 Task: Create a clone of the meeting "Night Shift Hours".
Action: Mouse moved to (786, 62)
Screenshot: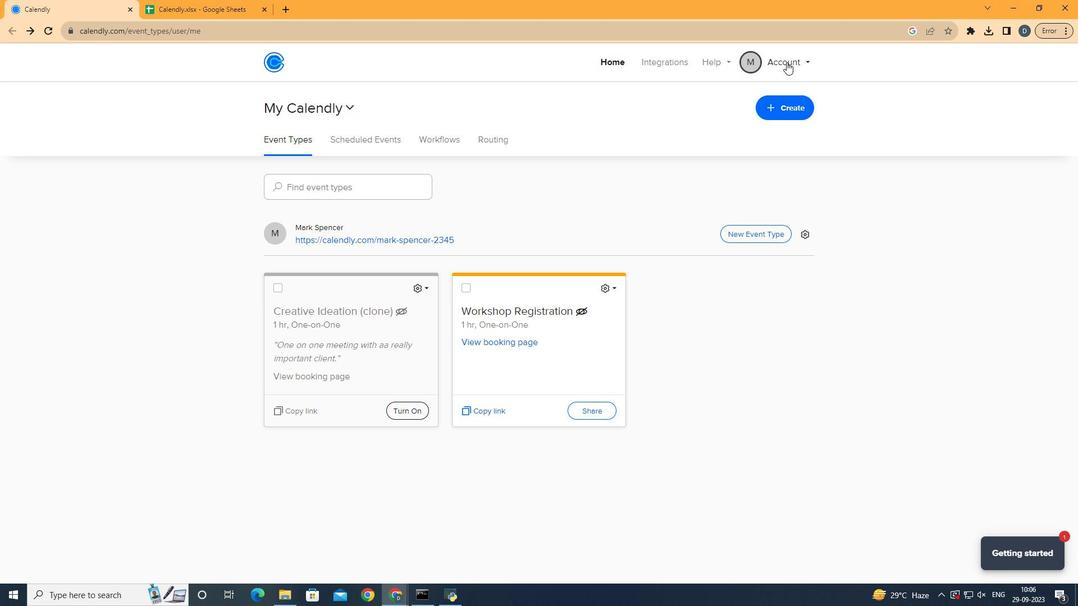 
Action: Mouse pressed left at (786, 62)
Screenshot: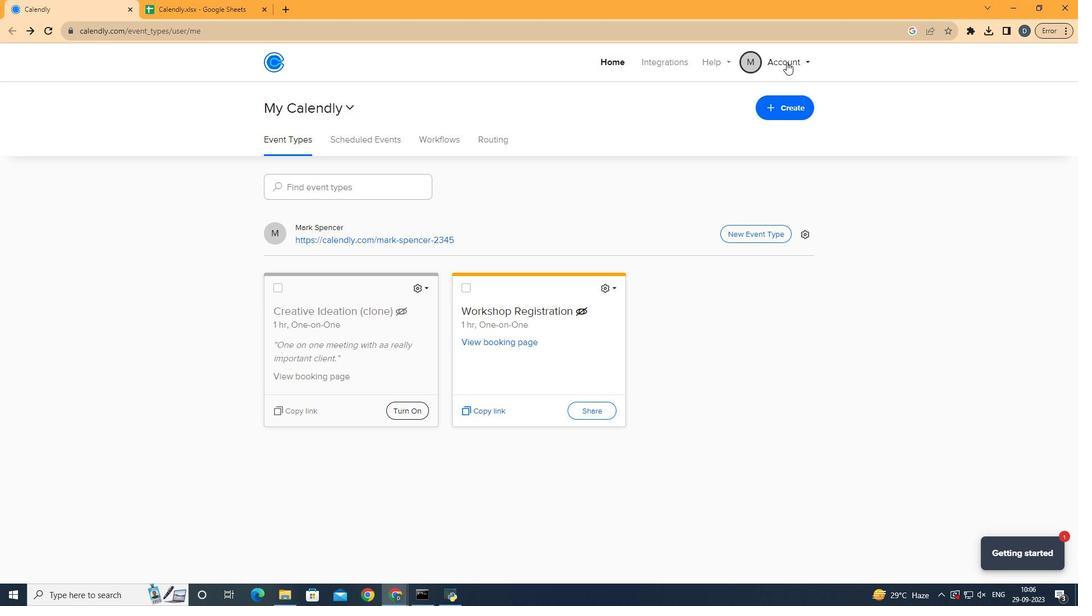 
Action: Mouse moved to (715, 109)
Screenshot: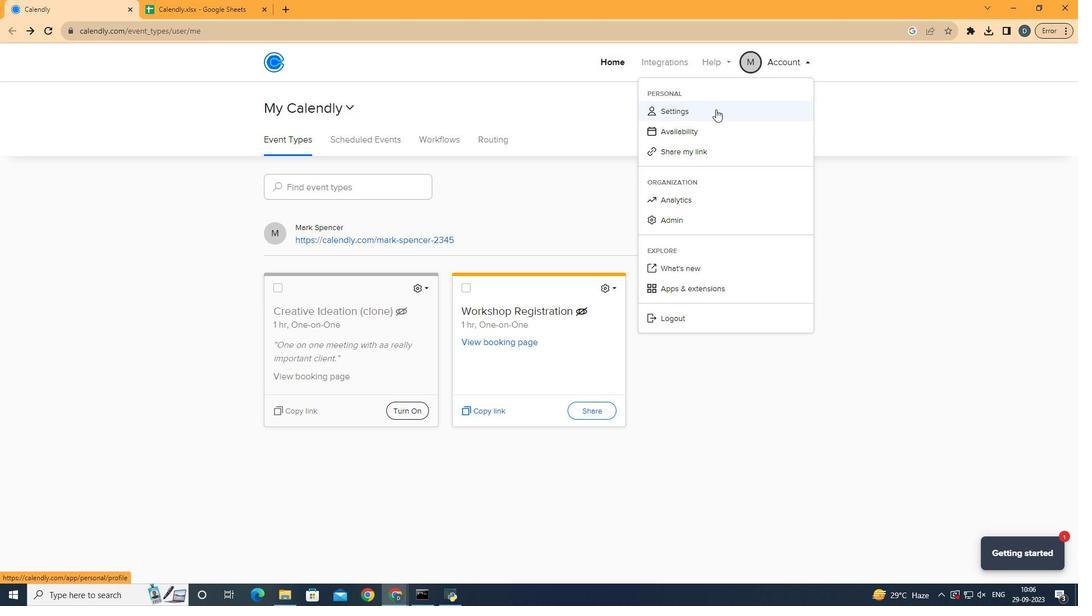 
Action: Mouse pressed left at (715, 109)
Screenshot: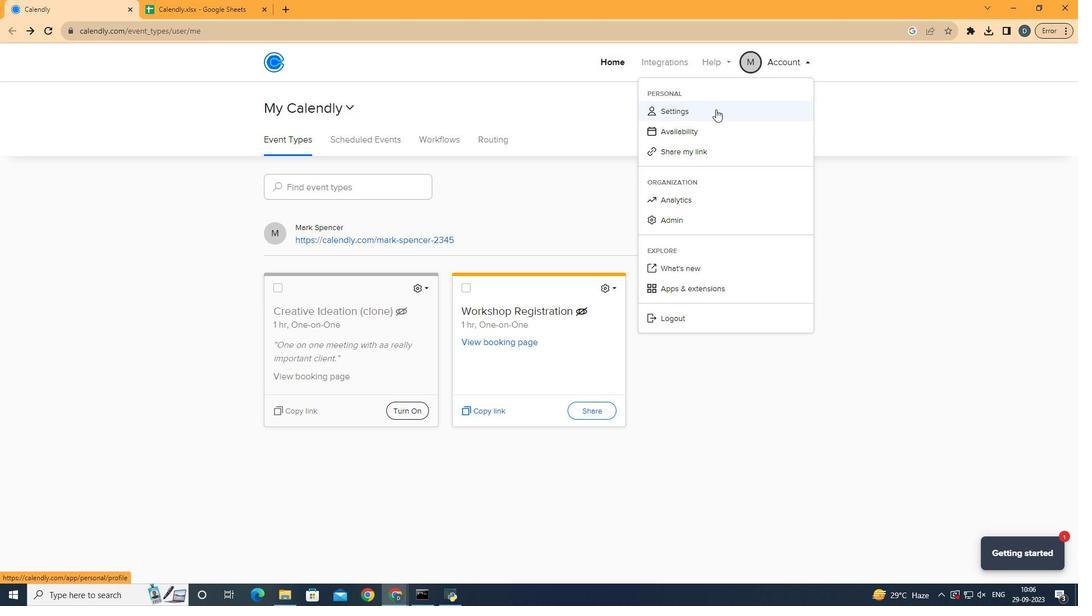 
Action: Mouse moved to (104, 230)
Screenshot: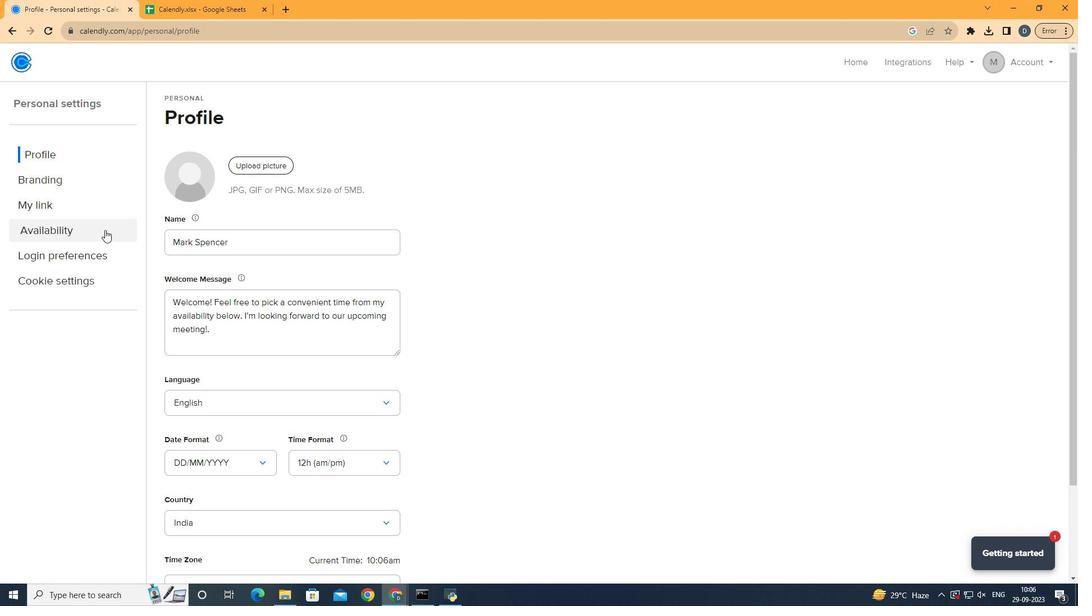 
Action: Mouse pressed left at (104, 230)
Screenshot: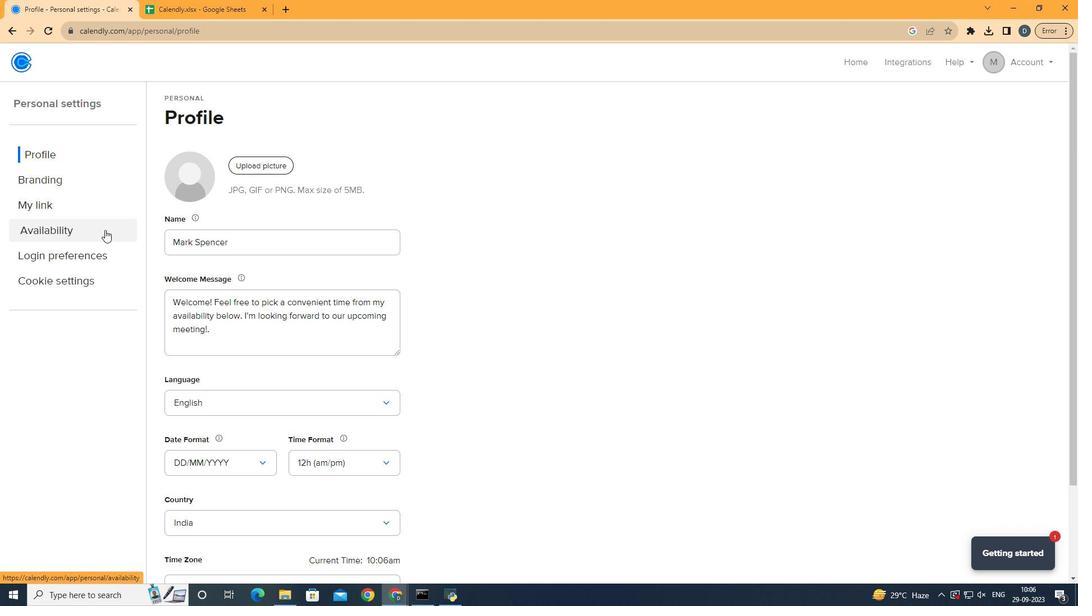 
Action: Mouse moved to (331, 260)
Screenshot: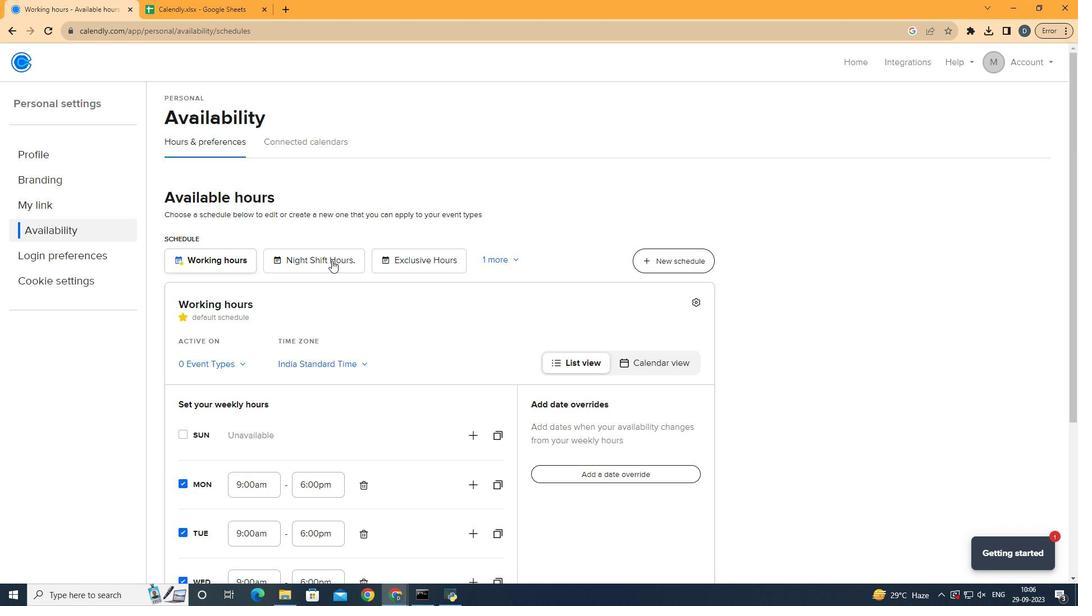 
Action: Mouse pressed left at (331, 260)
Screenshot: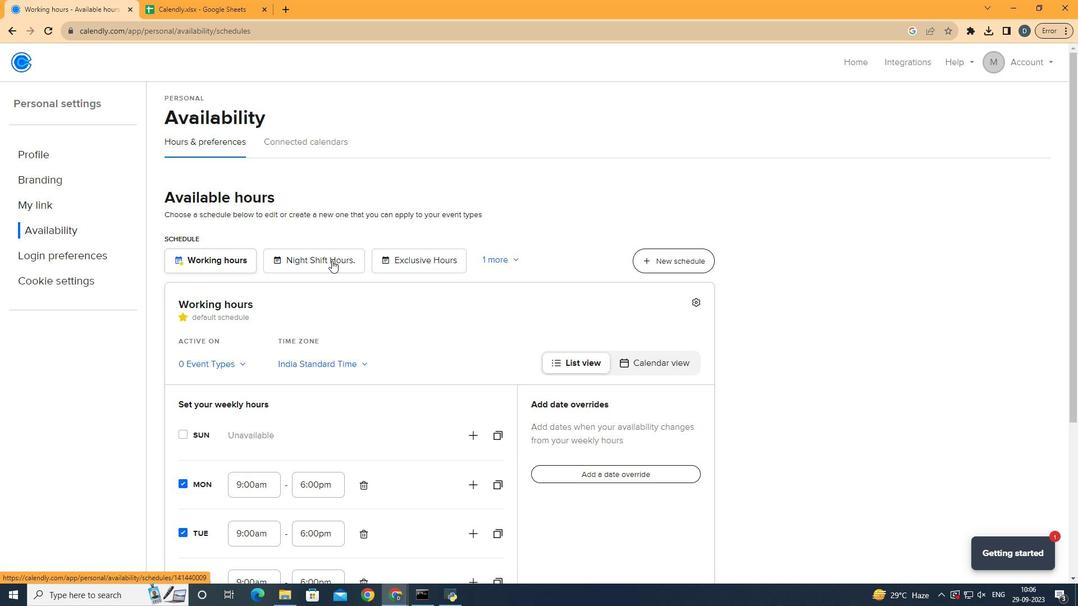 
Action: Mouse moved to (520, 259)
Screenshot: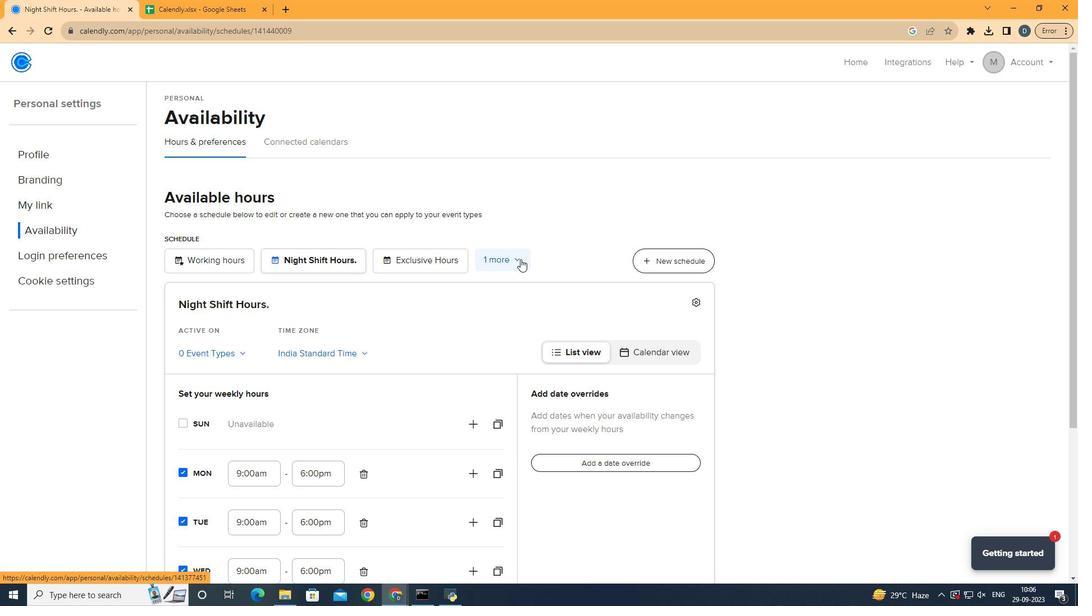 
Action: Mouse scrolled (520, 258) with delta (0, 0)
Screenshot: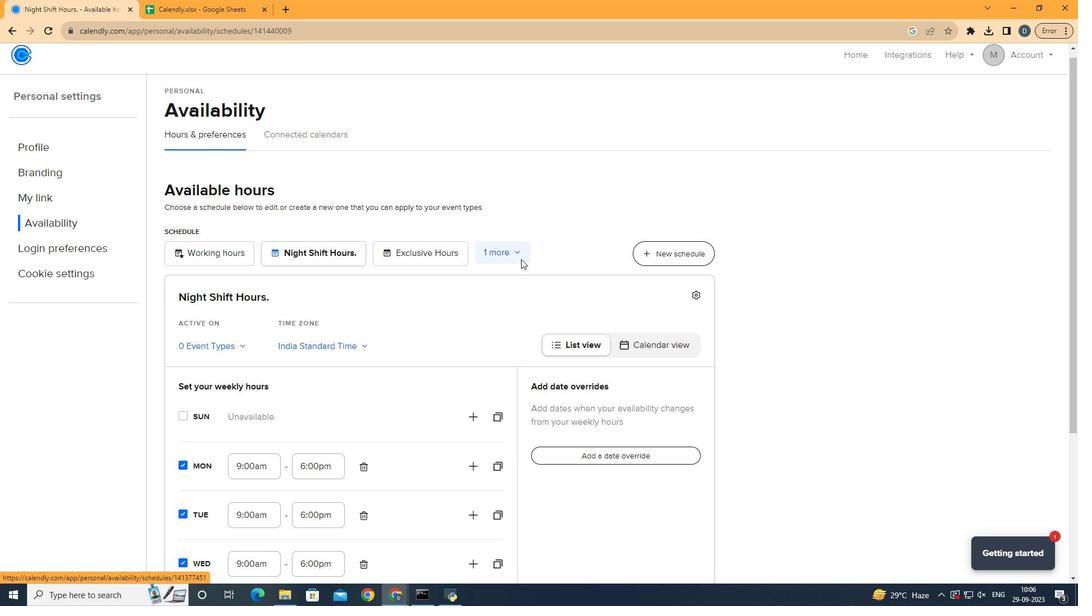
Action: Mouse moved to (521, 259)
Screenshot: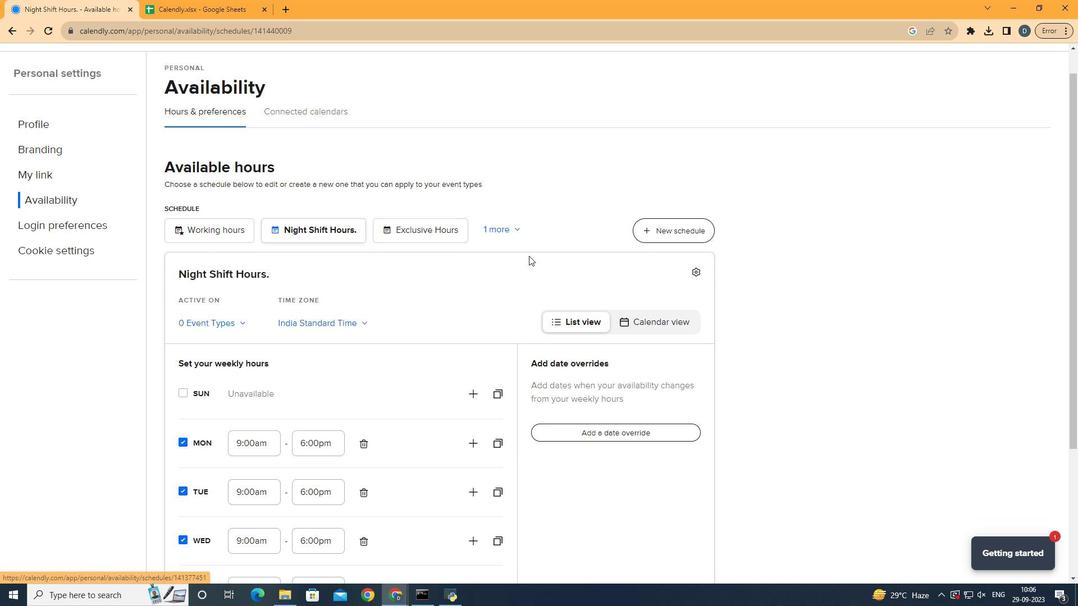 
Action: Mouse scrolled (521, 258) with delta (0, 0)
Screenshot: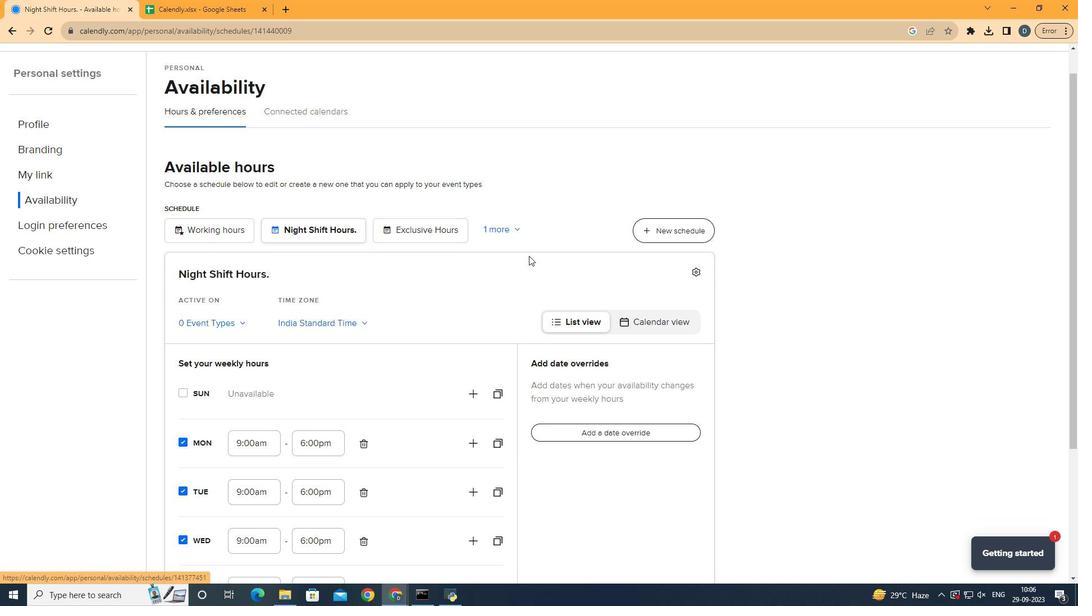 
Action: Mouse moved to (694, 189)
Screenshot: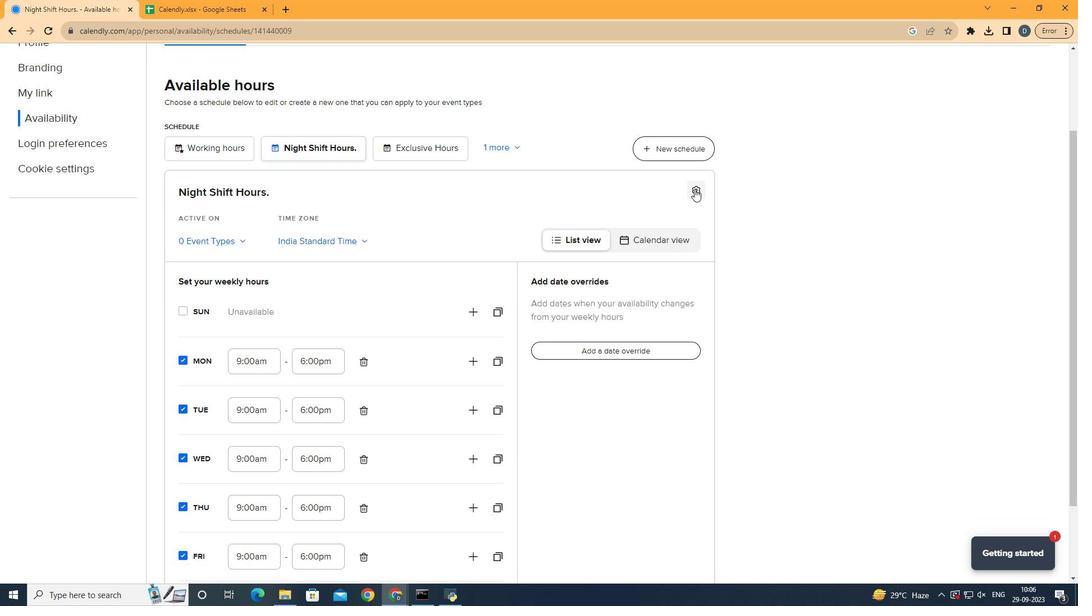 
Action: Mouse pressed left at (694, 189)
Screenshot: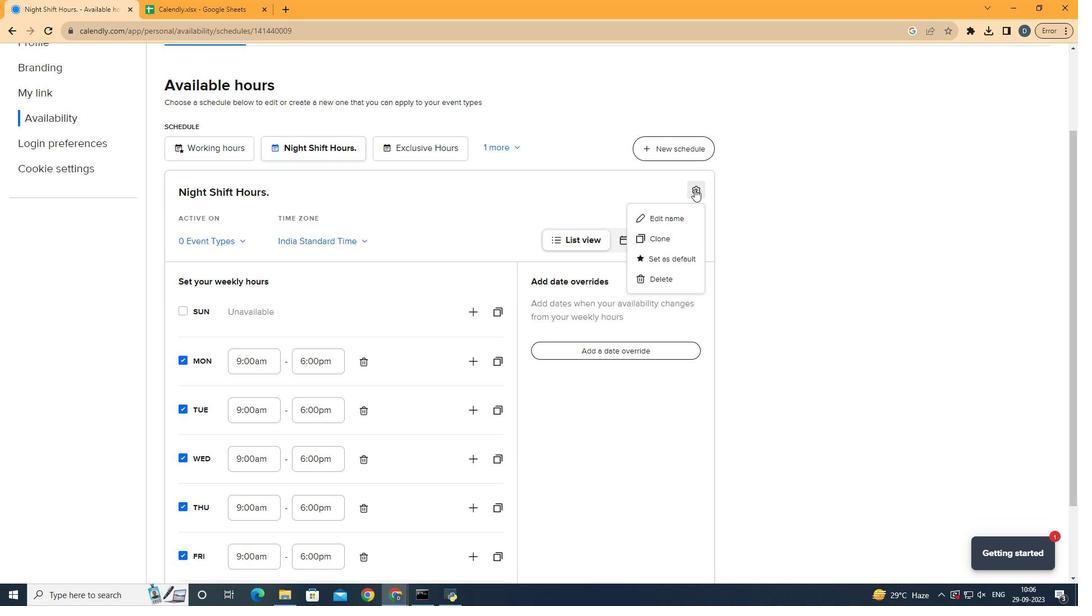 
Action: Mouse moved to (674, 230)
Screenshot: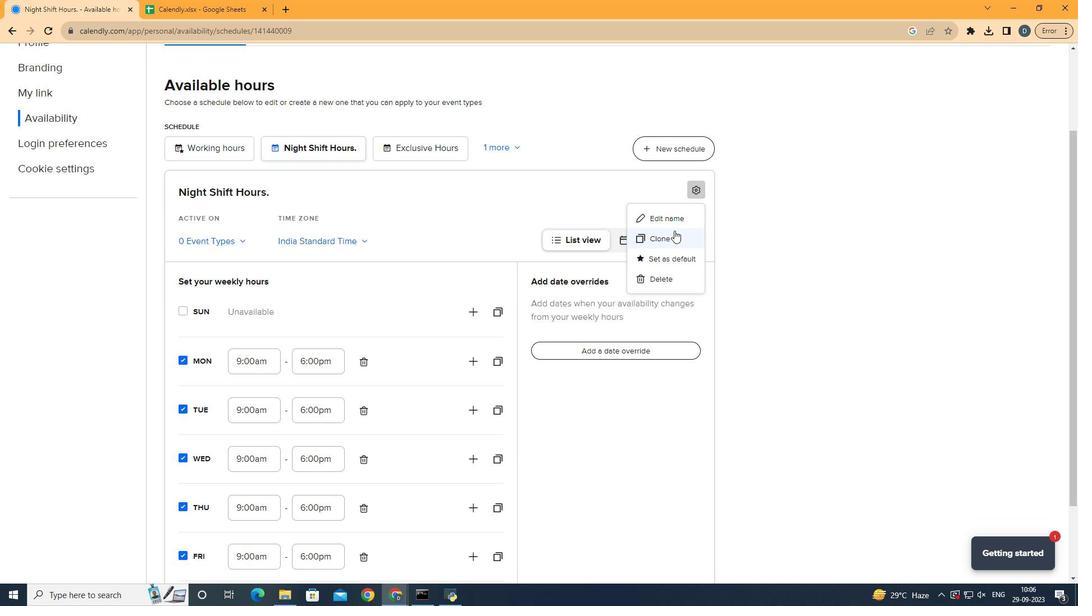 
Action: Mouse pressed left at (674, 230)
Screenshot: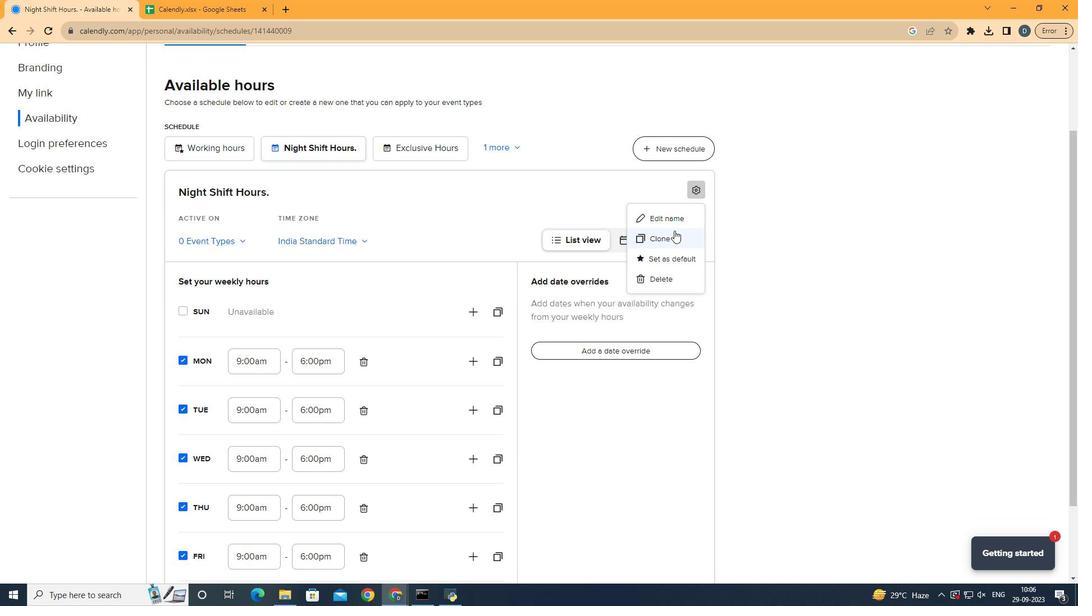
Action: Mouse moved to (825, 320)
Screenshot: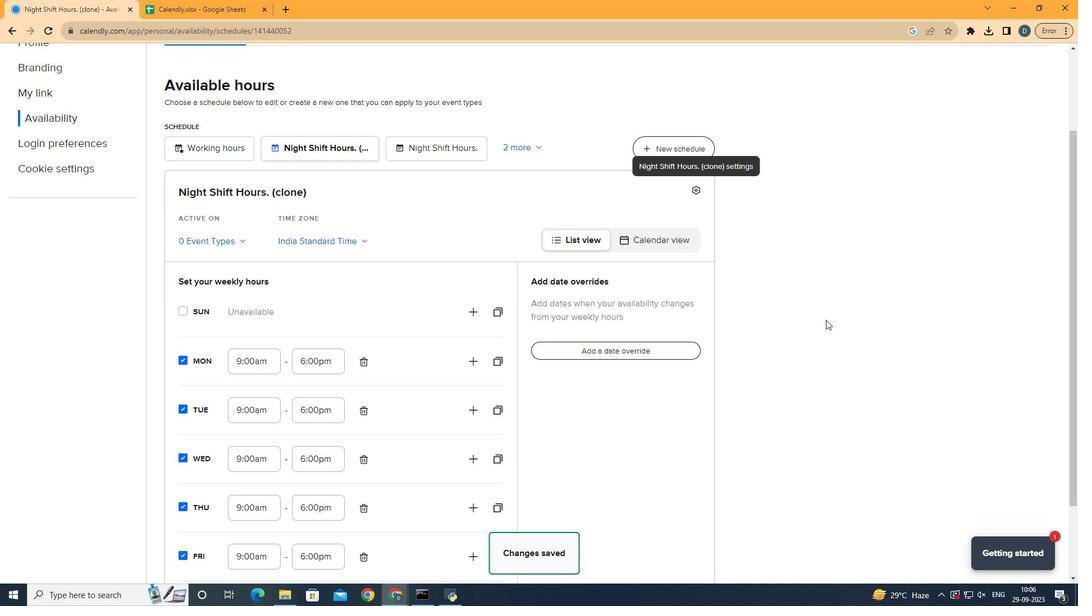 
